 Task: Change "Minimum B (deprecated)" for TS muxer to 10.
Action: Mouse moved to (129, 17)
Screenshot: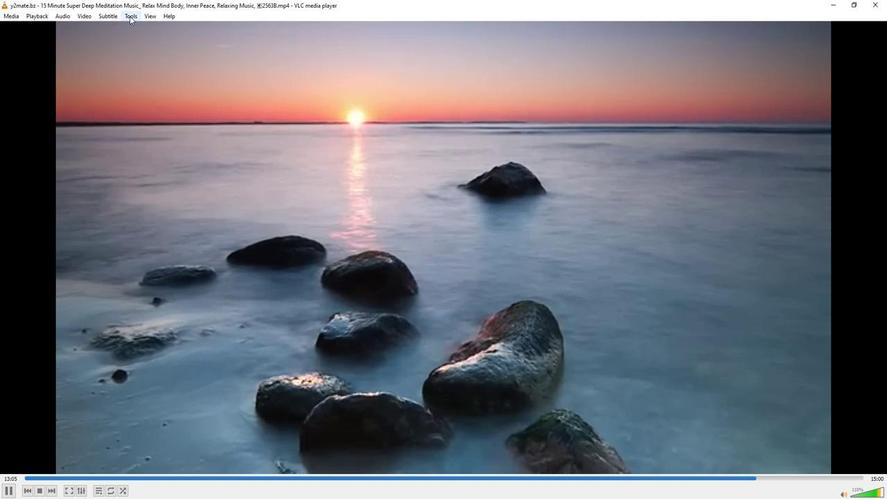 
Action: Mouse pressed left at (129, 17)
Screenshot: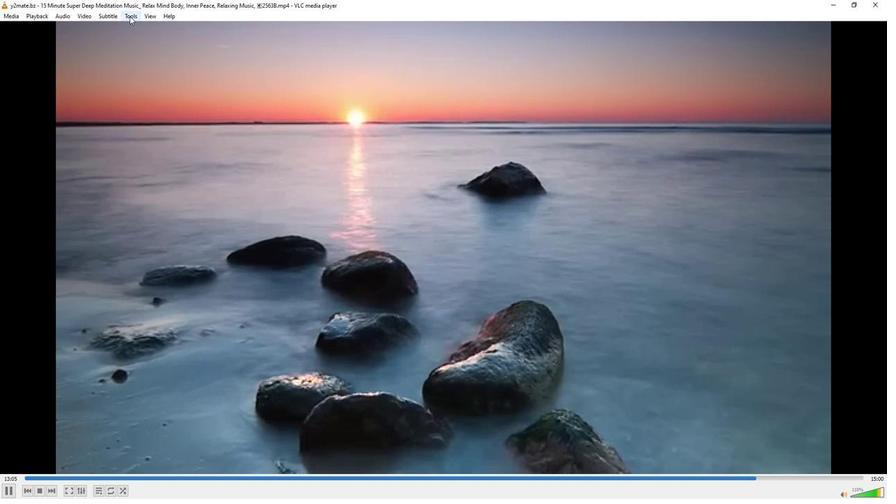 
Action: Mouse moved to (154, 127)
Screenshot: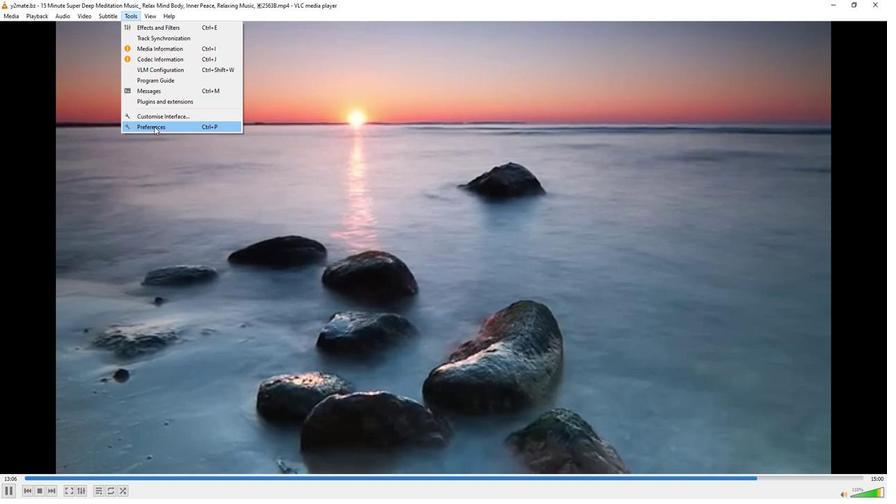 
Action: Mouse pressed left at (154, 127)
Screenshot: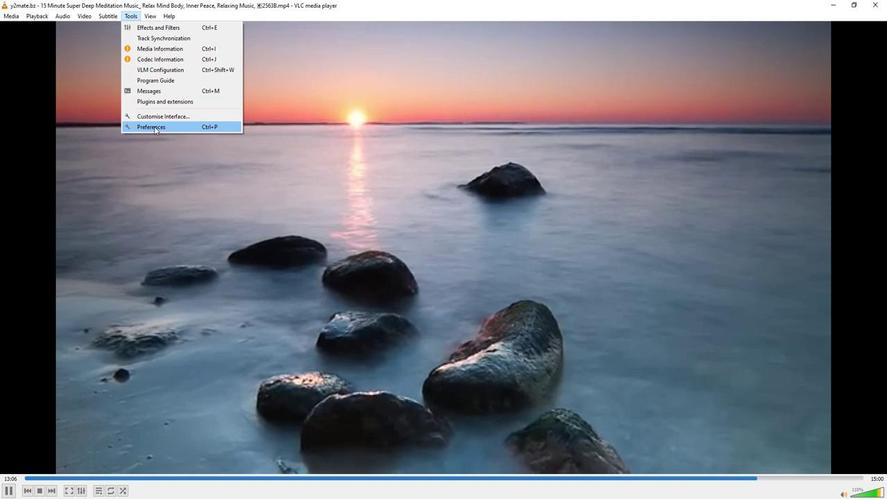 
Action: Mouse moved to (291, 404)
Screenshot: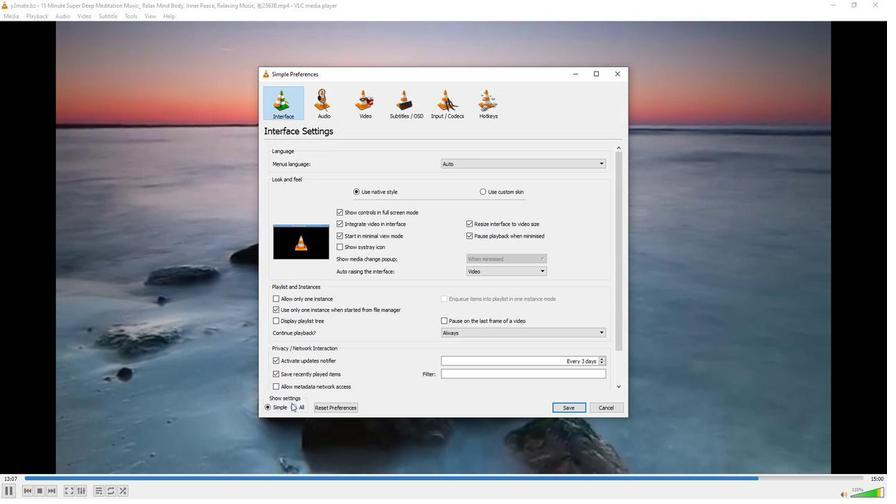 
Action: Mouse pressed left at (291, 404)
Screenshot: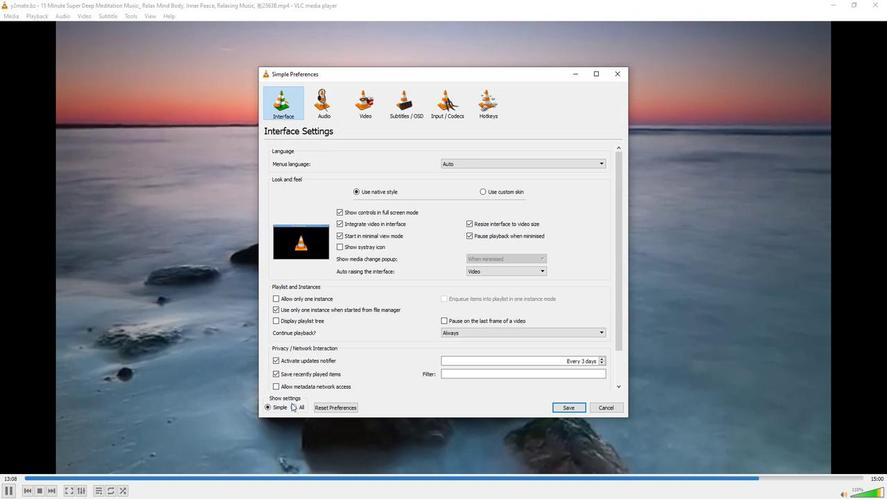 
Action: Mouse moved to (289, 369)
Screenshot: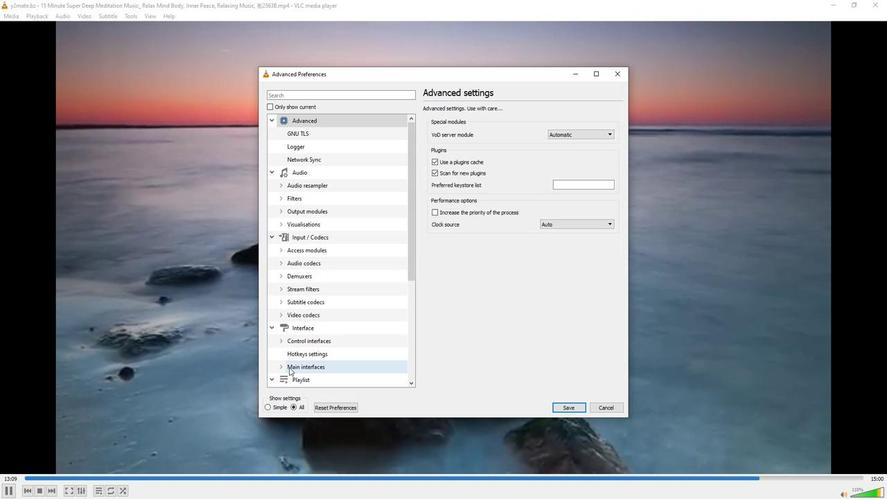 
Action: Mouse scrolled (289, 368) with delta (0, 0)
Screenshot: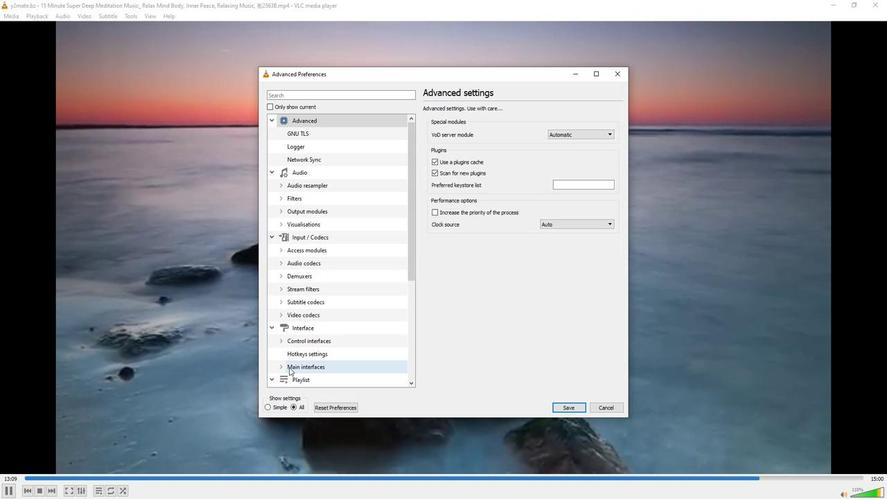 
Action: Mouse moved to (289, 368)
Screenshot: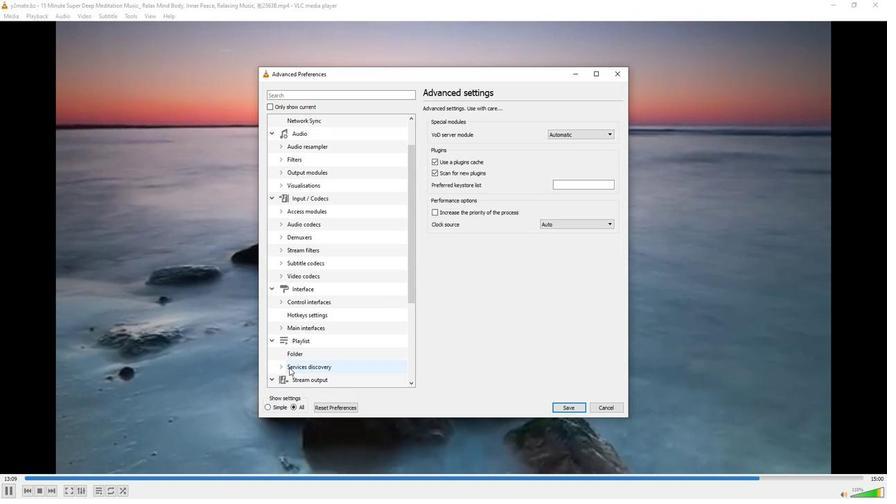 
Action: Mouse scrolled (289, 367) with delta (0, 0)
Screenshot: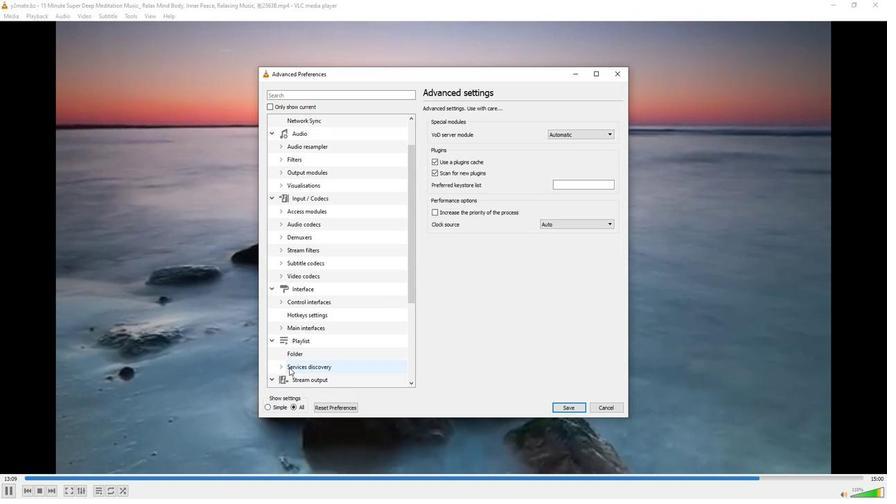 
Action: Mouse moved to (289, 364)
Screenshot: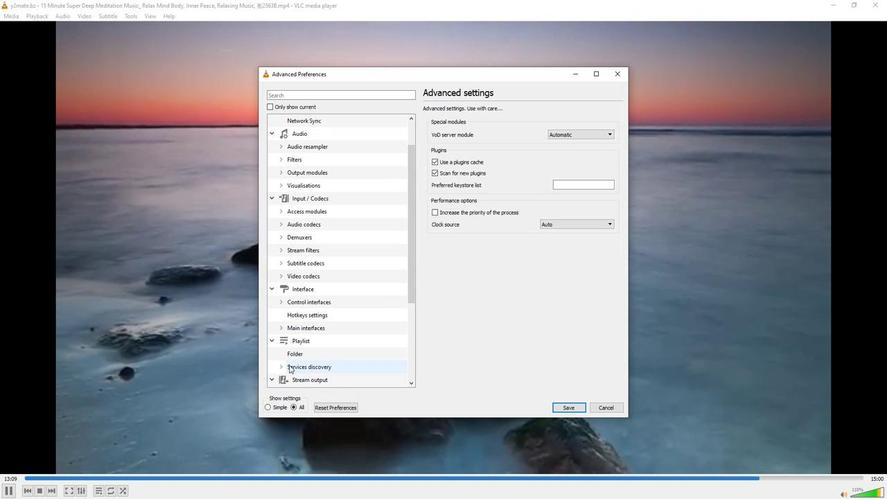 
Action: Mouse scrolled (289, 364) with delta (0, 0)
Screenshot: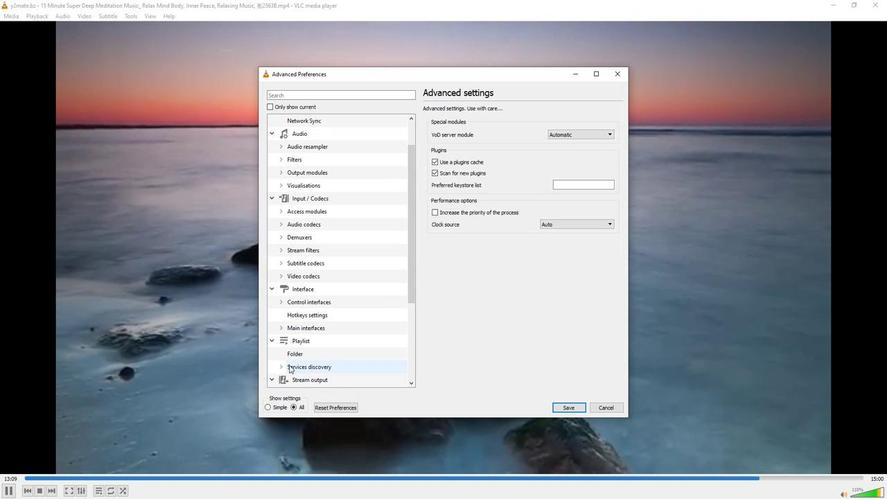 
Action: Mouse moved to (280, 328)
Screenshot: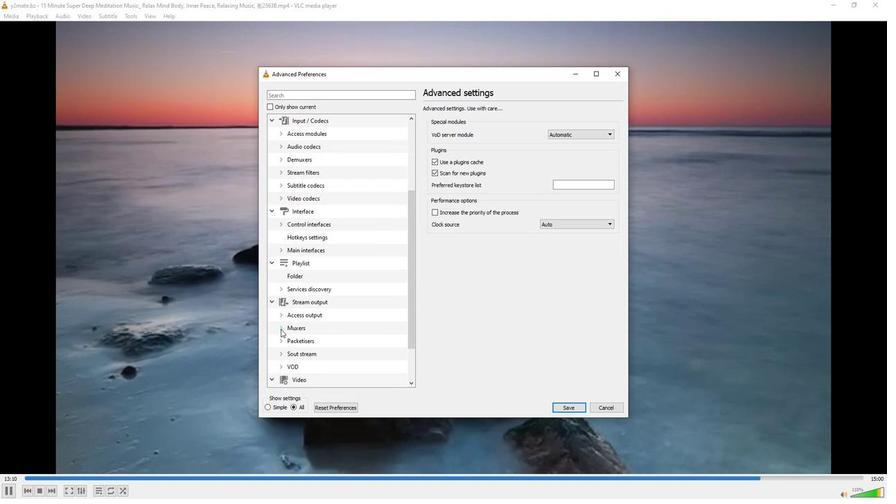 
Action: Mouse pressed left at (280, 328)
Screenshot: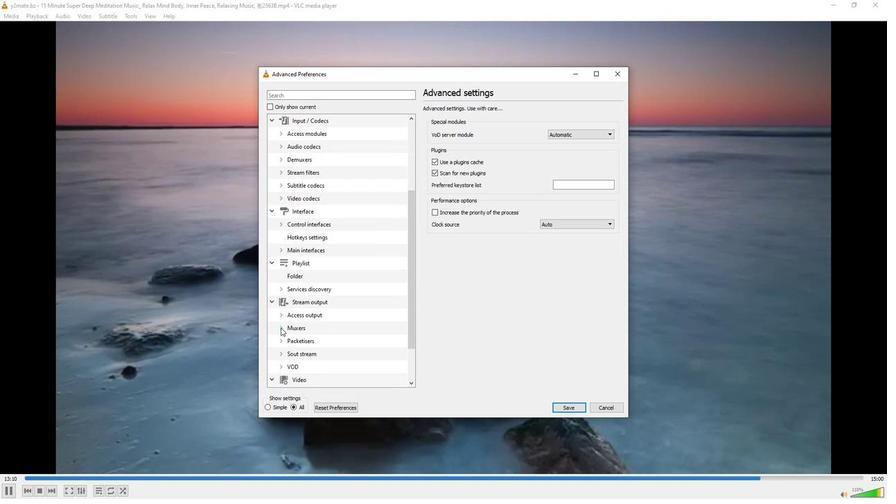 
Action: Mouse moved to (283, 333)
Screenshot: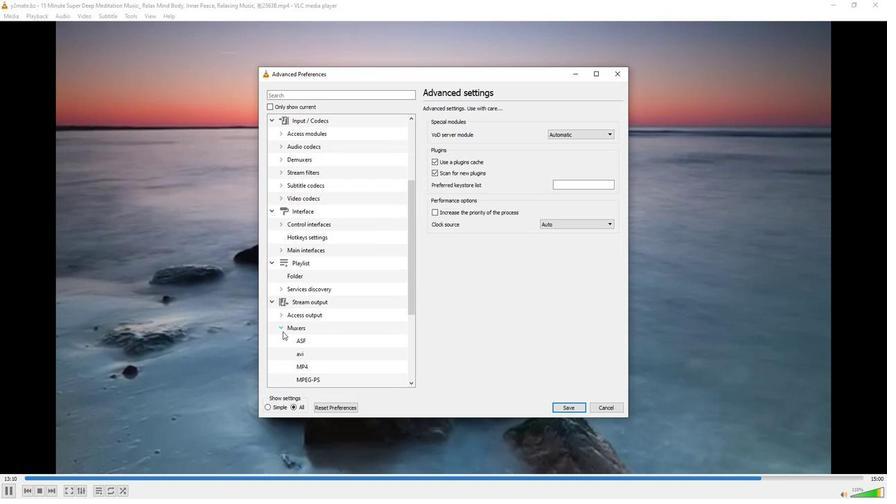 
Action: Mouse scrolled (283, 333) with delta (0, 0)
Screenshot: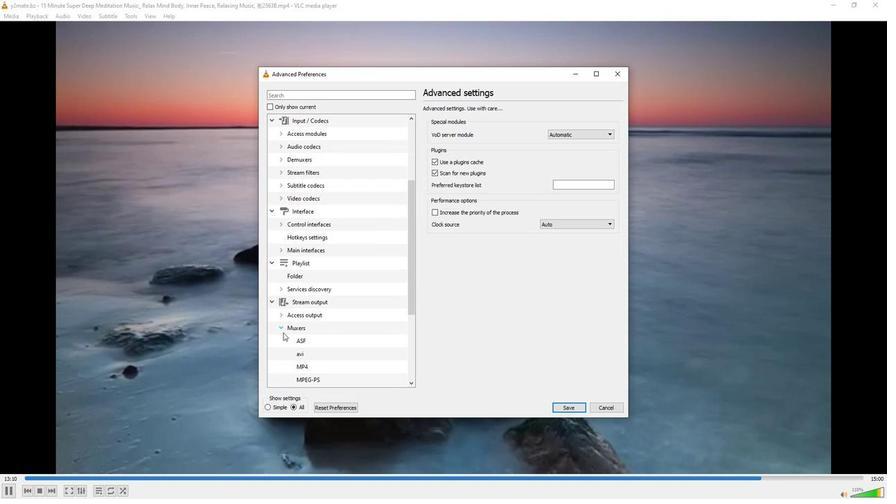
Action: Mouse moved to (319, 353)
Screenshot: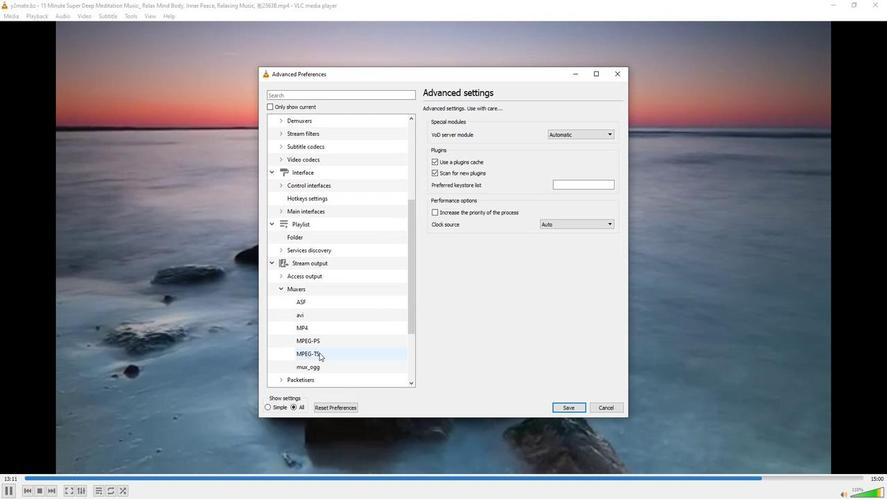 
Action: Mouse pressed left at (319, 353)
Screenshot: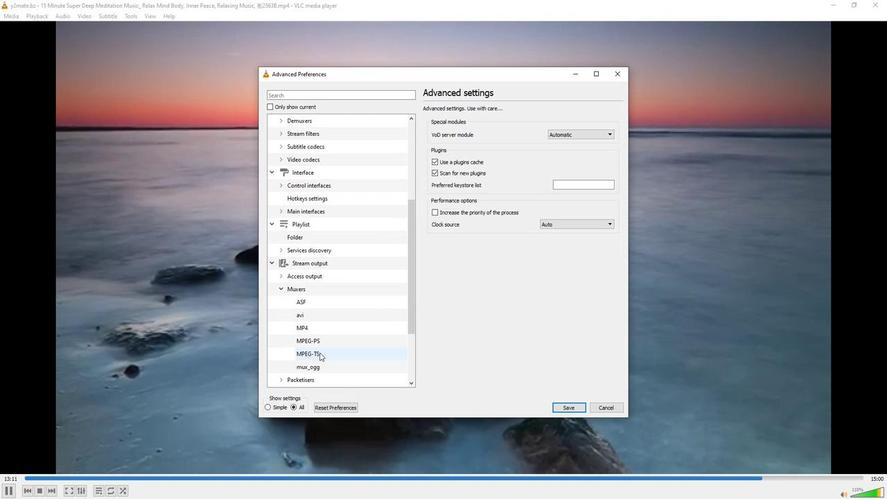 
Action: Mouse moved to (609, 305)
Screenshot: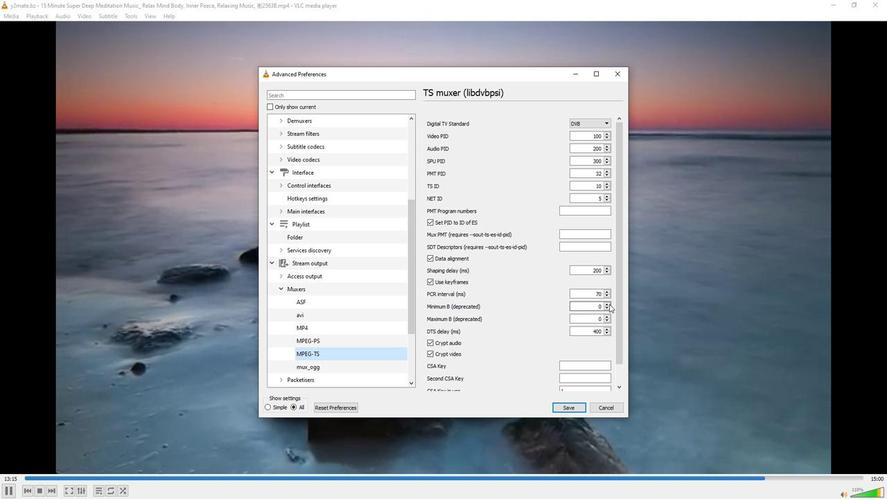 
Action: Mouse pressed left at (609, 305)
Screenshot: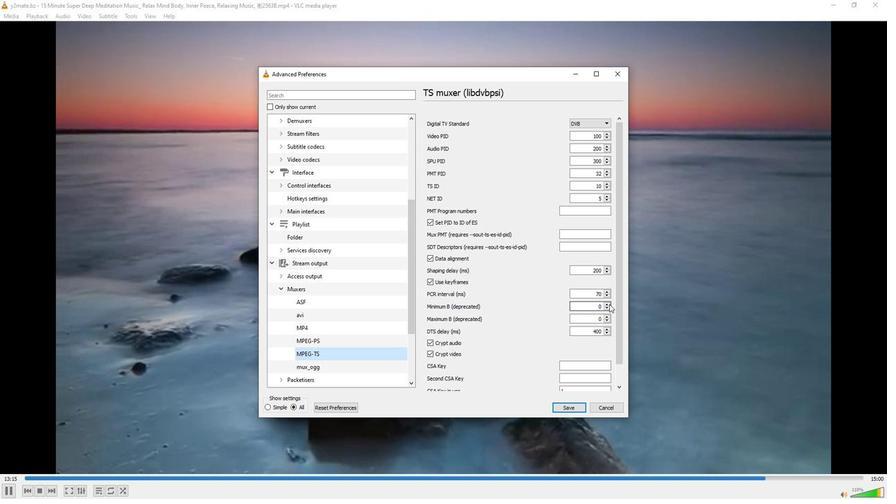 
Action: Mouse moved to (609, 305)
Screenshot: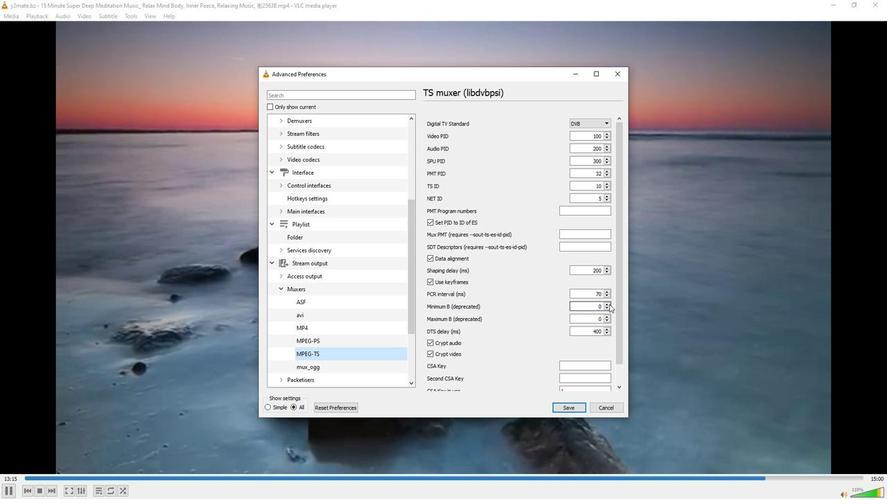 
Action: Mouse pressed left at (609, 305)
Screenshot: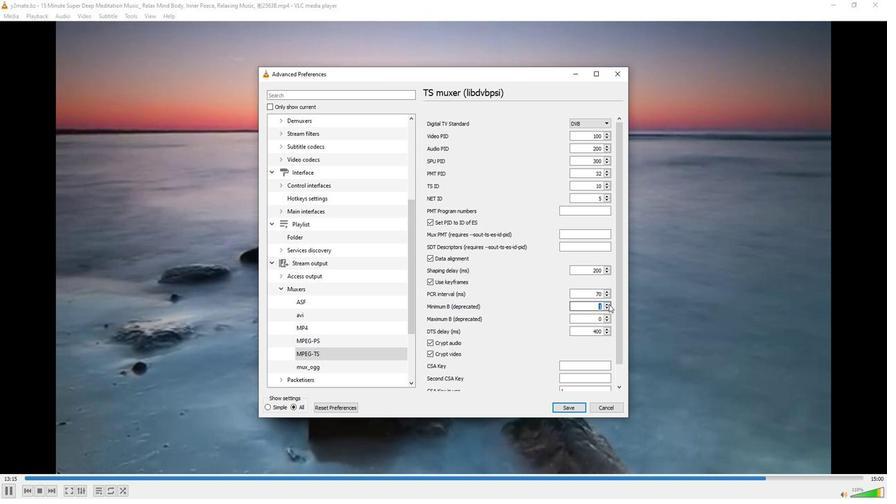 
Action: Mouse moved to (609, 305)
Screenshot: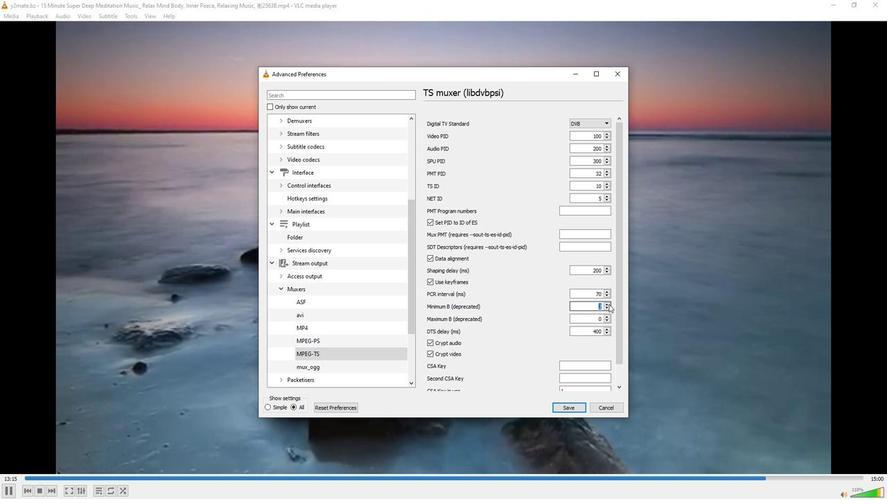
Action: Mouse pressed left at (609, 305)
Screenshot: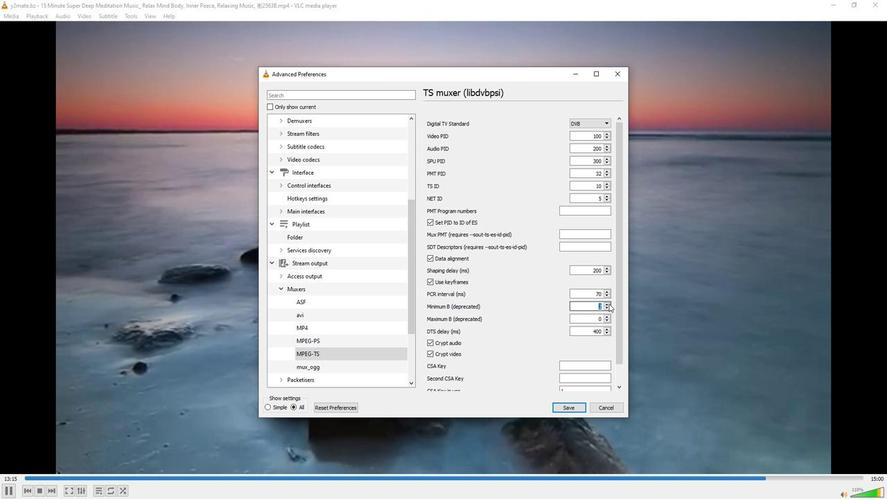 
Action: Mouse moved to (609, 304)
Screenshot: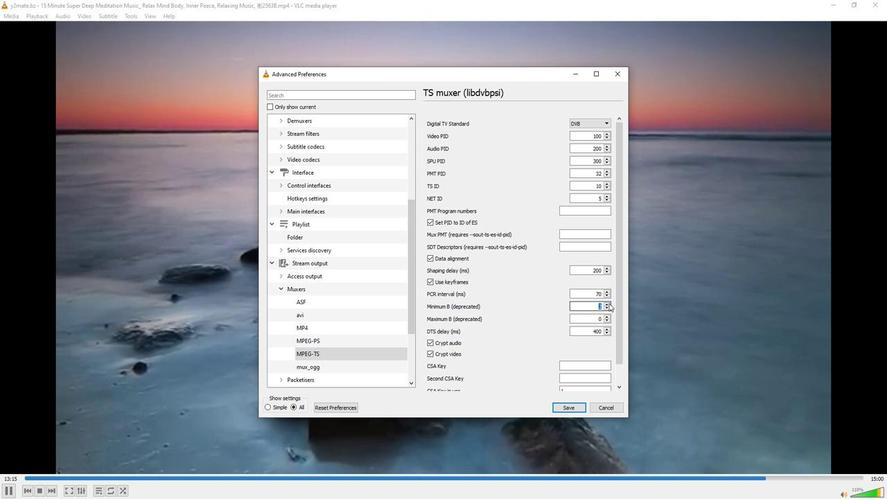 
Action: Mouse pressed left at (609, 304)
Screenshot: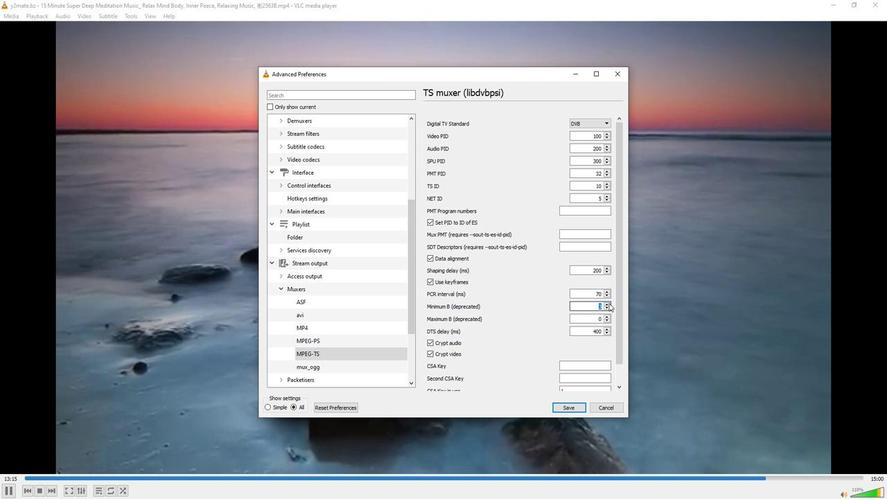 
Action: Mouse pressed left at (609, 304)
Screenshot: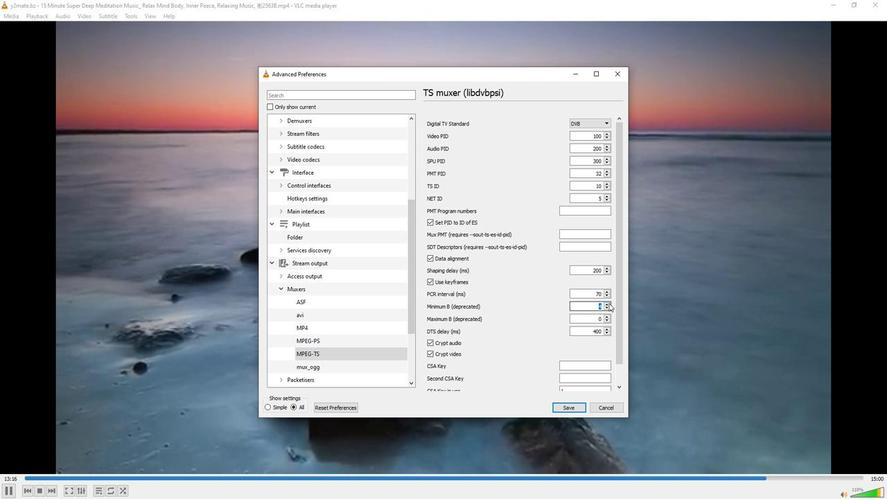 
Action: Mouse pressed left at (609, 304)
Screenshot: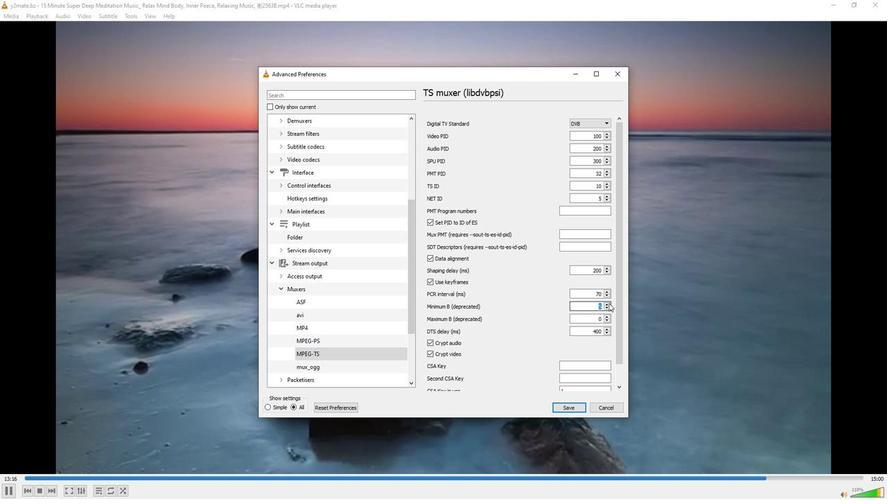 
Action: Mouse pressed left at (609, 304)
Screenshot: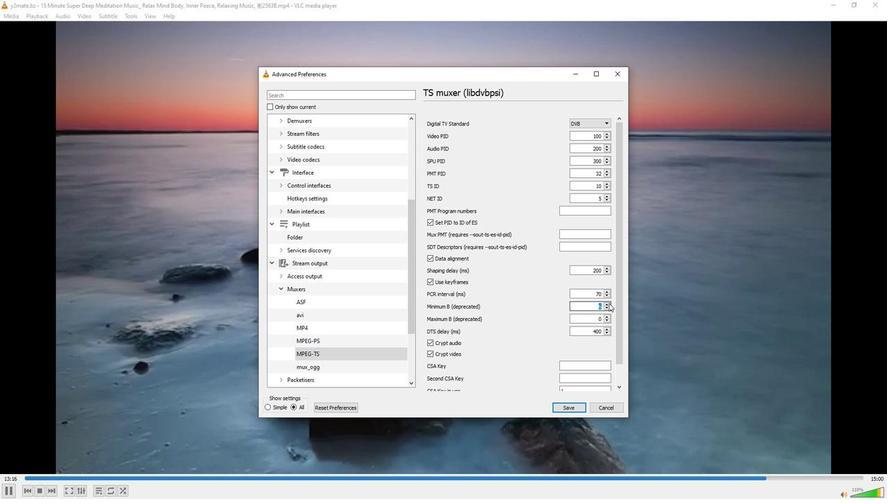 
Action: Mouse pressed left at (609, 304)
Screenshot: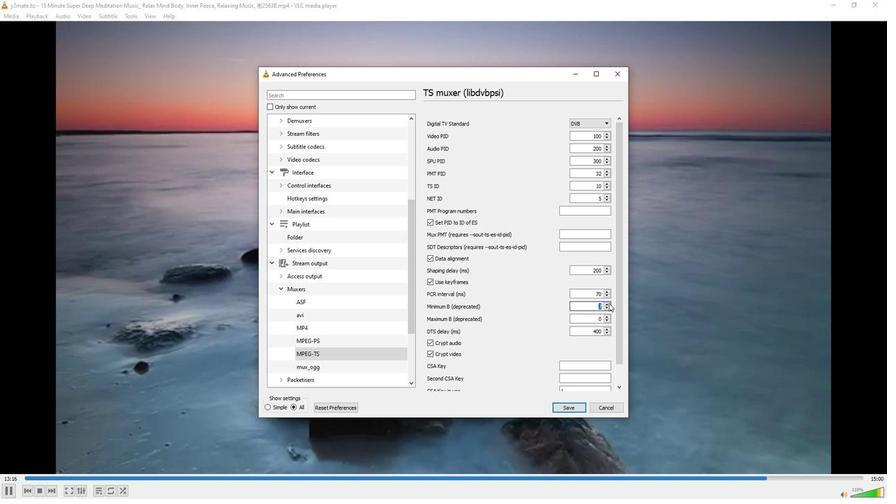 
Action: Mouse pressed left at (609, 304)
Screenshot: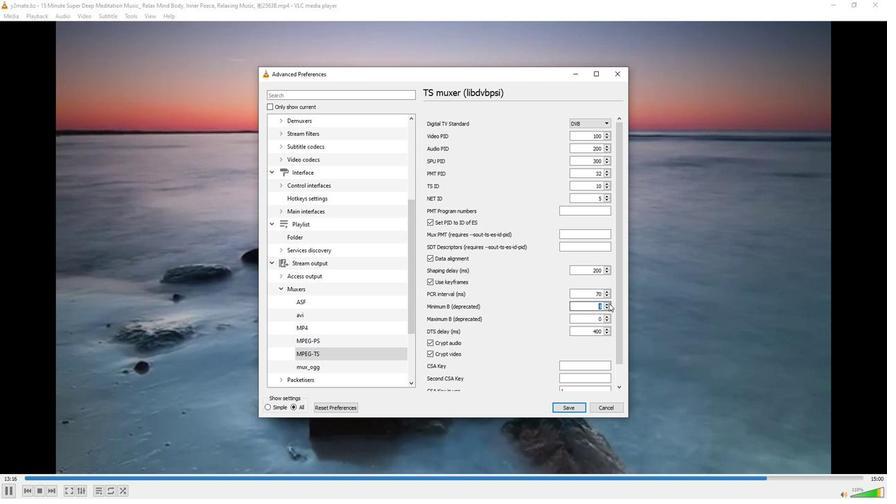 
Action: Mouse pressed left at (609, 304)
Screenshot: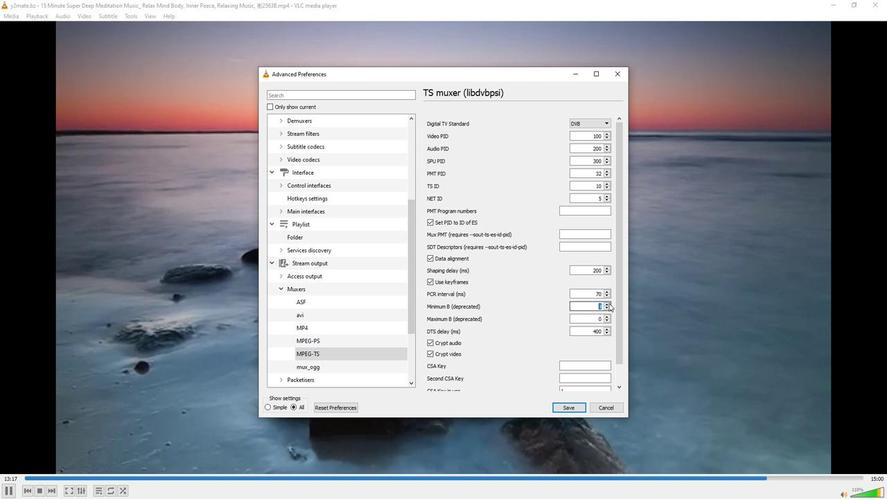 
Action: Mouse moved to (589, 343)
Screenshot: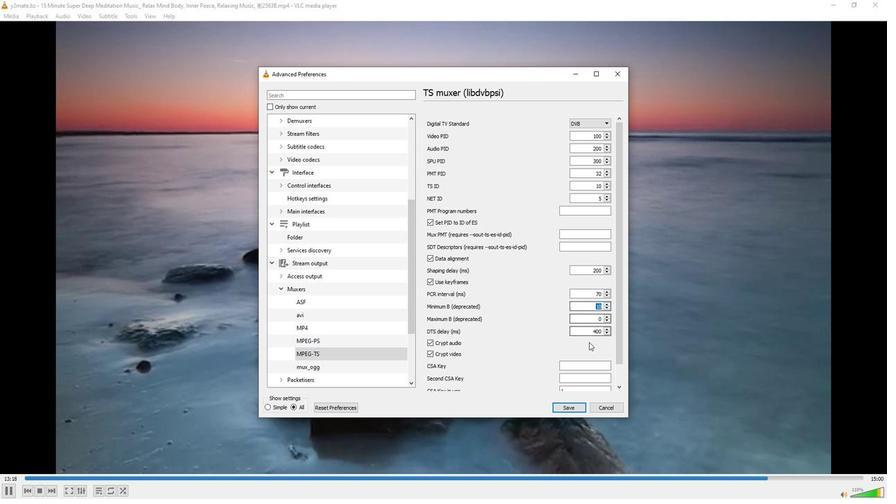 
